Task: Add the task  Implement load balancing for better resource allocation to the section Capacity Planning Sprint in the project Transcend and add a Due Date to the respective task as 2023/11/15.
Action: Mouse moved to (528, 629)
Screenshot: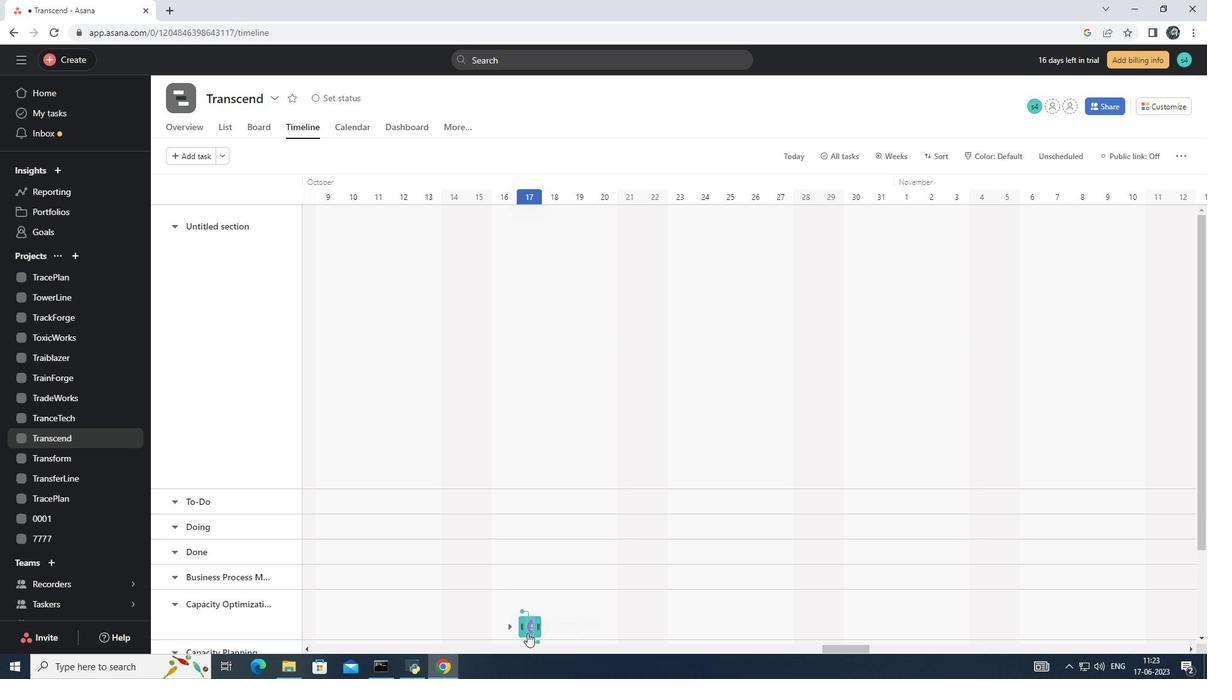 
Action: Mouse pressed left at (528, 629)
Screenshot: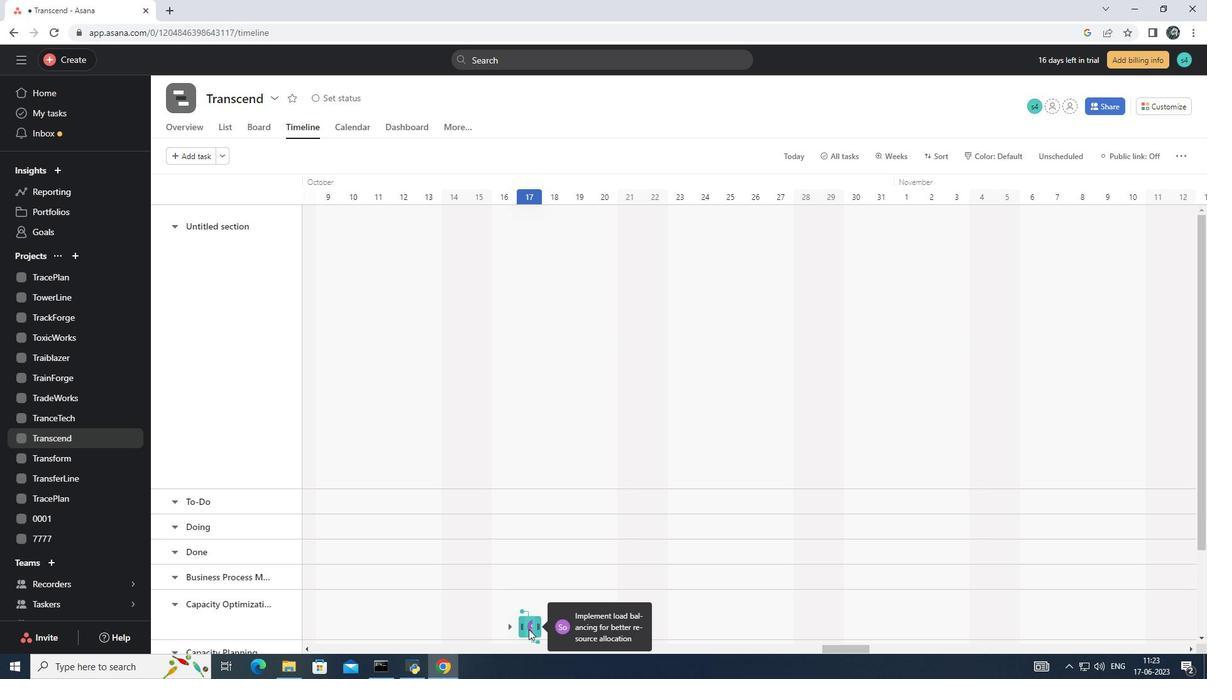 
Action: Mouse moved to (1029, 277)
Screenshot: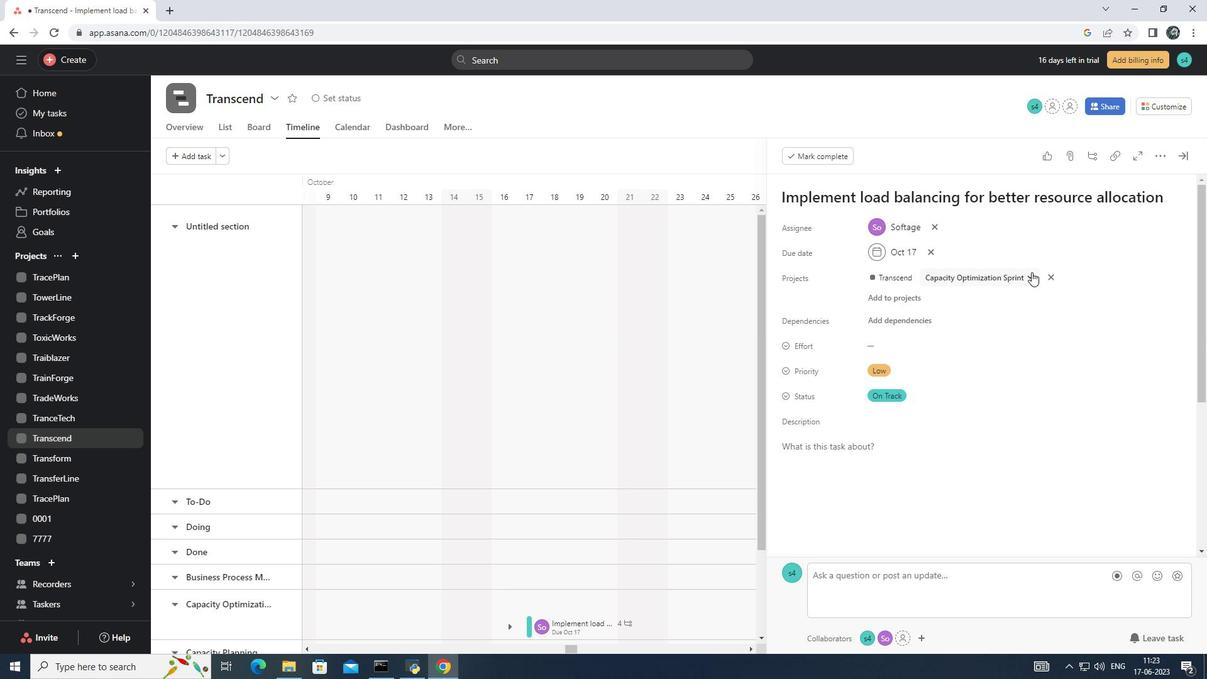 
Action: Mouse pressed left at (1029, 277)
Screenshot: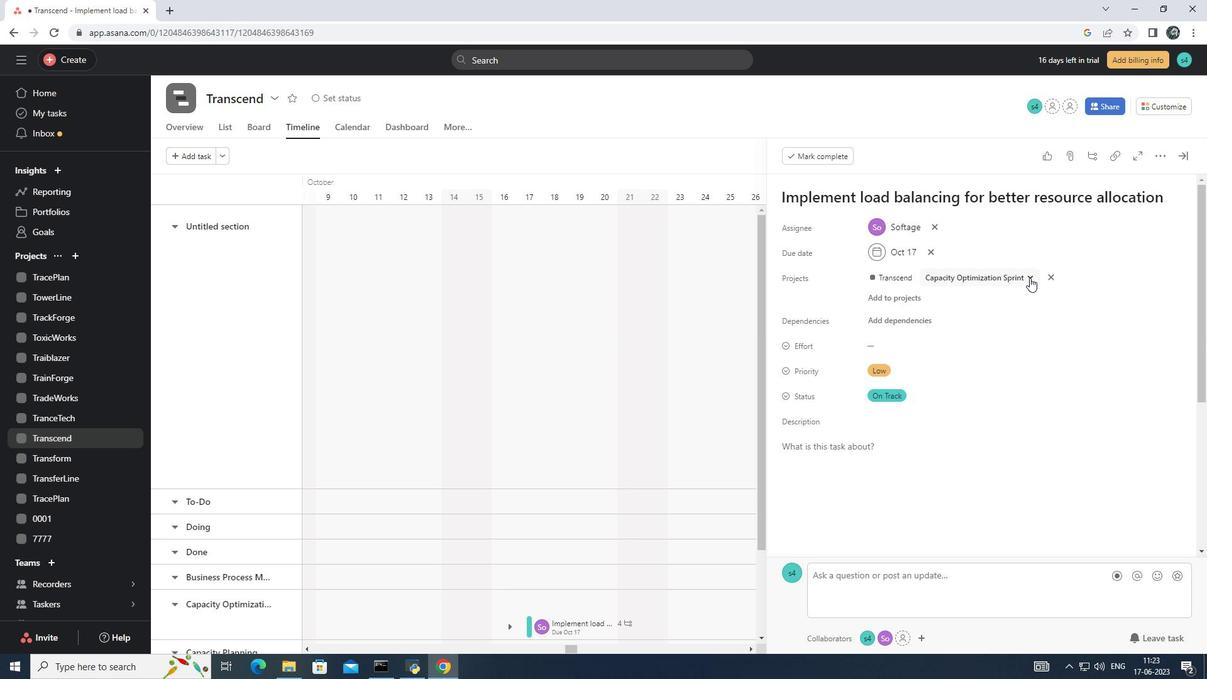 
Action: Mouse moved to (972, 445)
Screenshot: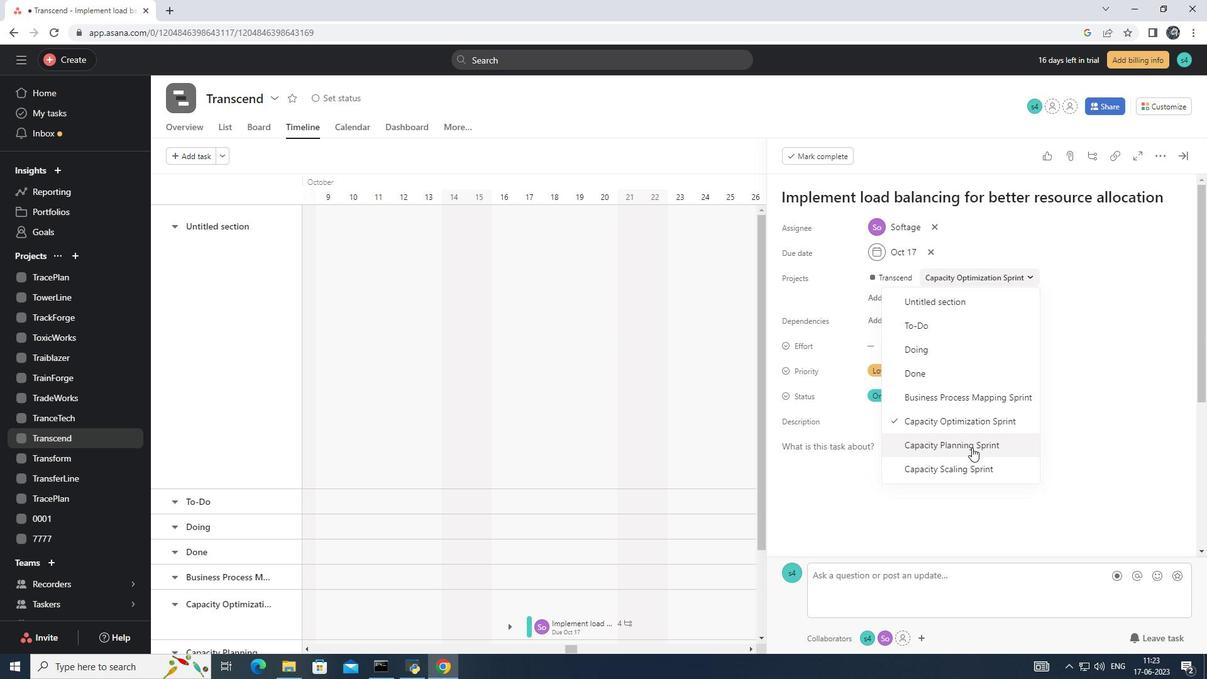 
Action: Mouse pressed left at (972, 445)
Screenshot: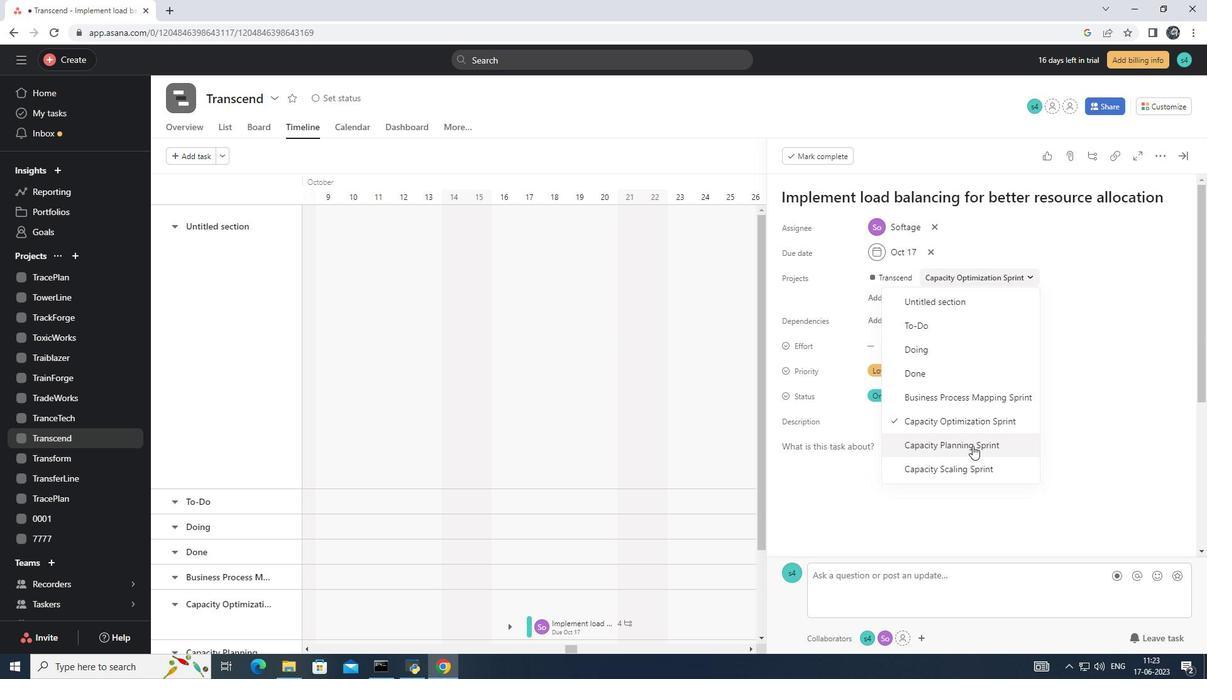 
Action: Mouse moved to (926, 254)
Screenshot: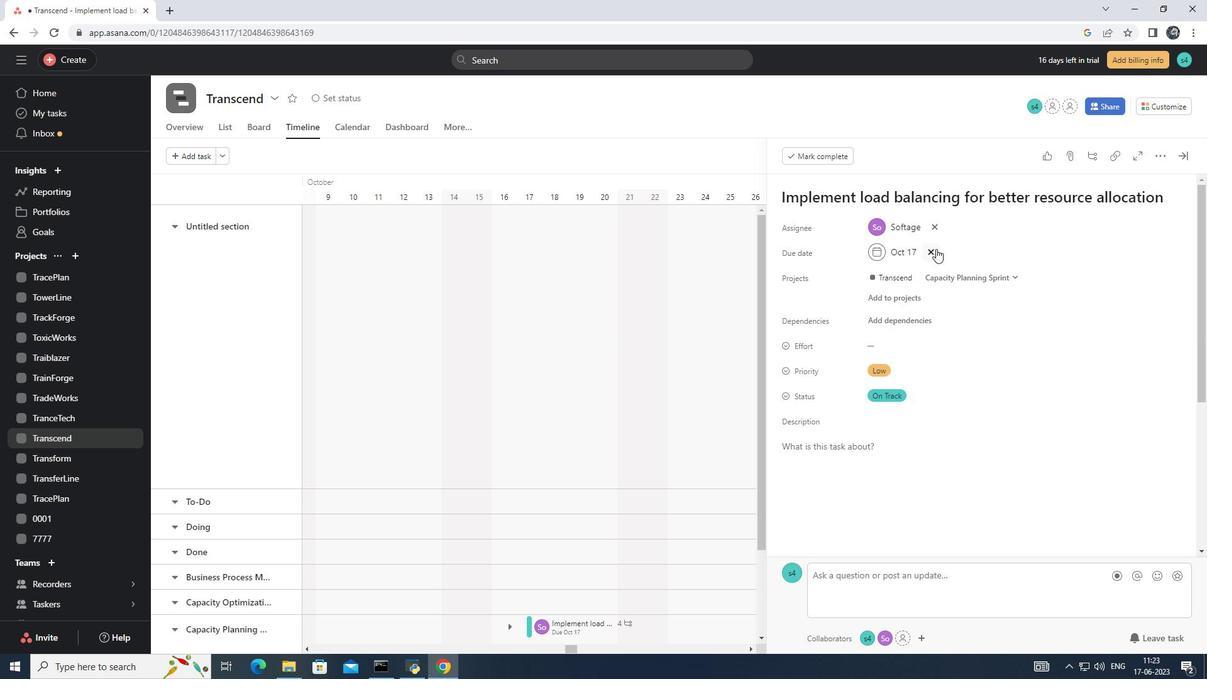 
Action: Mouse pressed left at (926, 254)
Screenshot: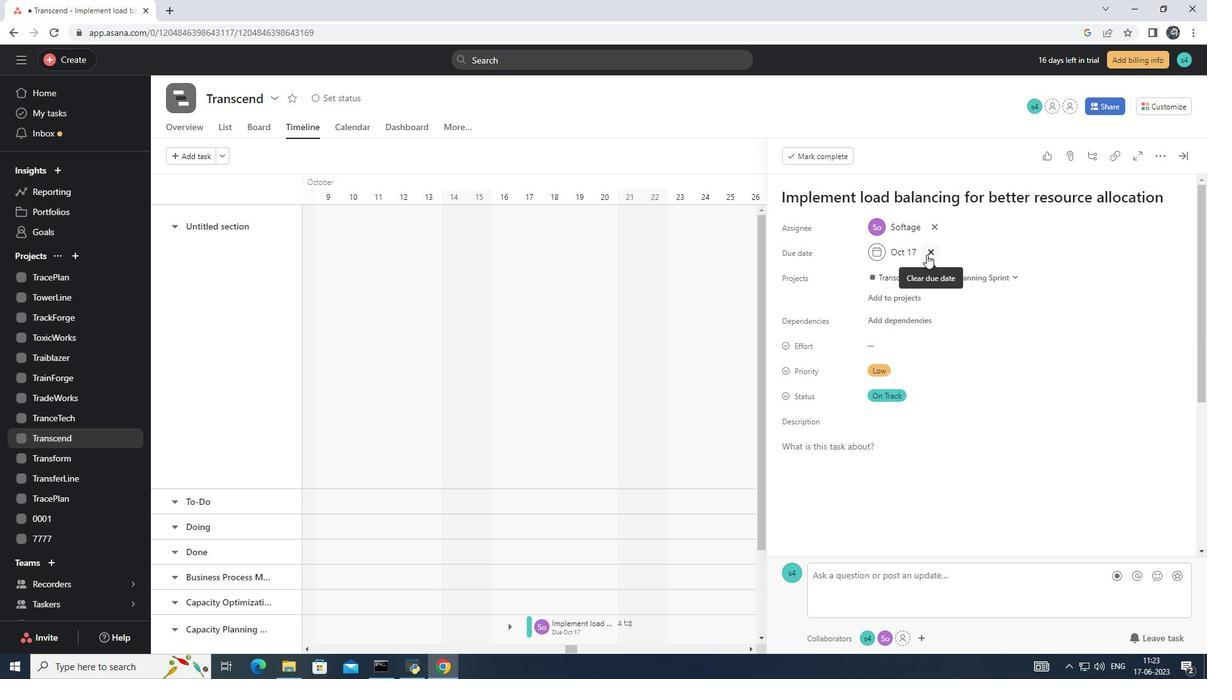 
Action: Mouse moved to (870, 249)
Screenshot: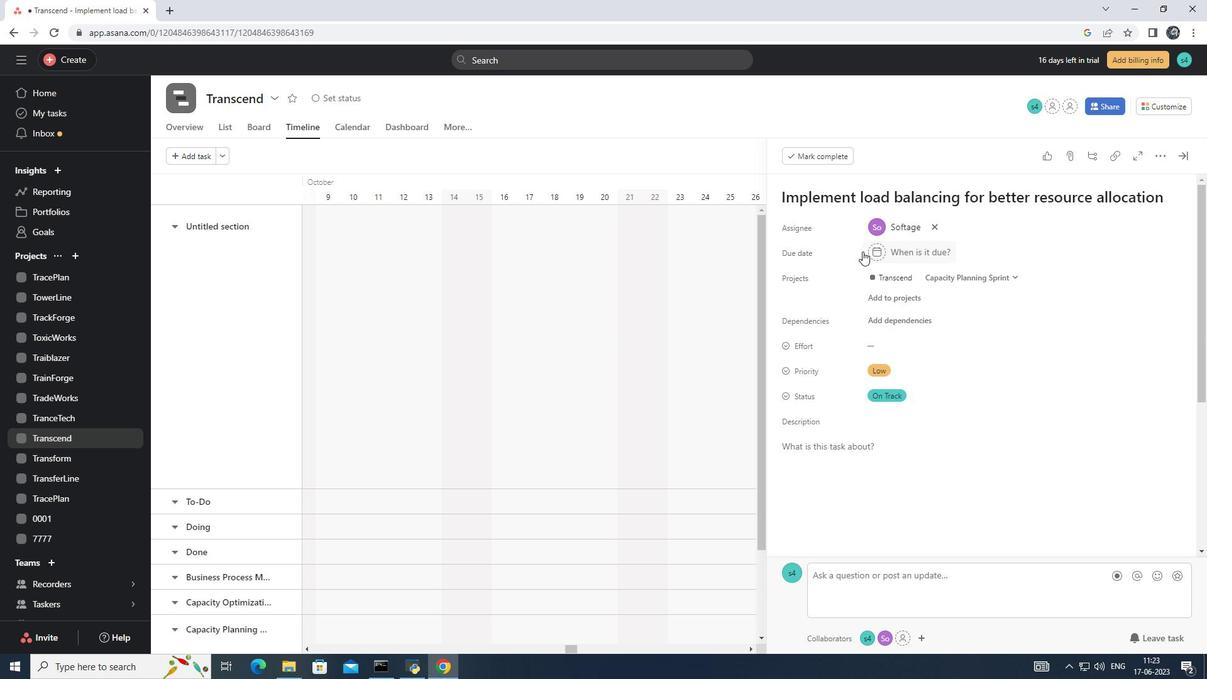 
Action: Mouse pressed left at (870, 249)
Screenshot: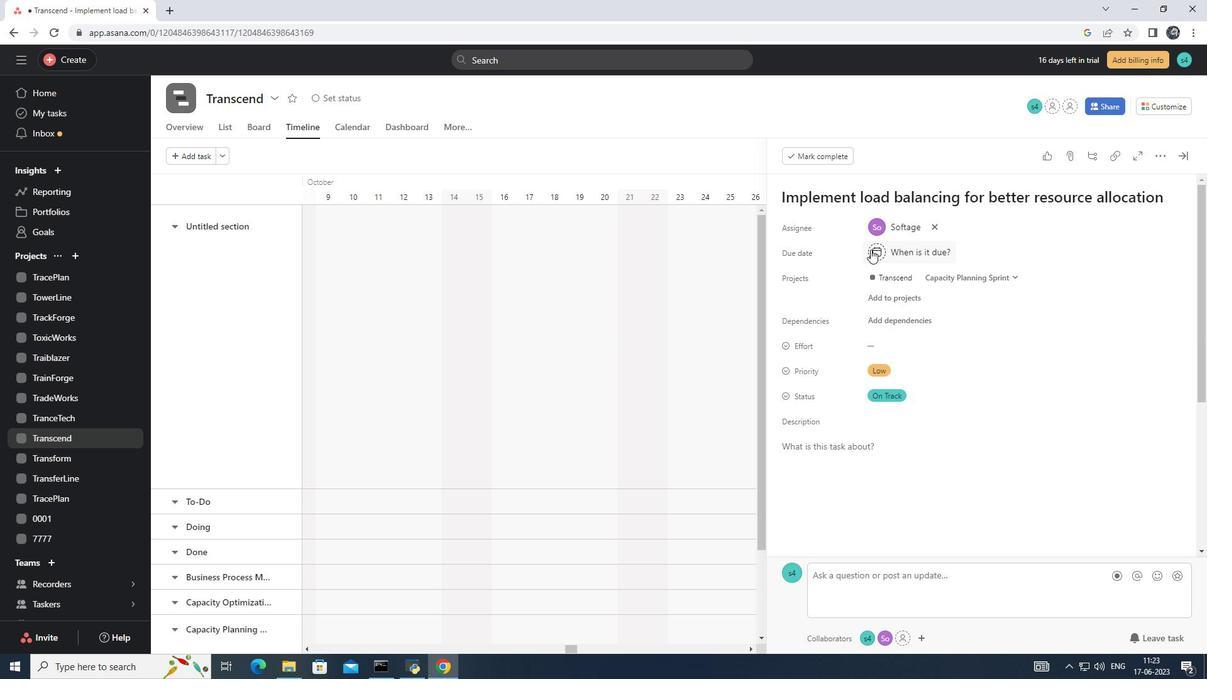 
Action: Mouse moved to (970, 285)
Screenshot: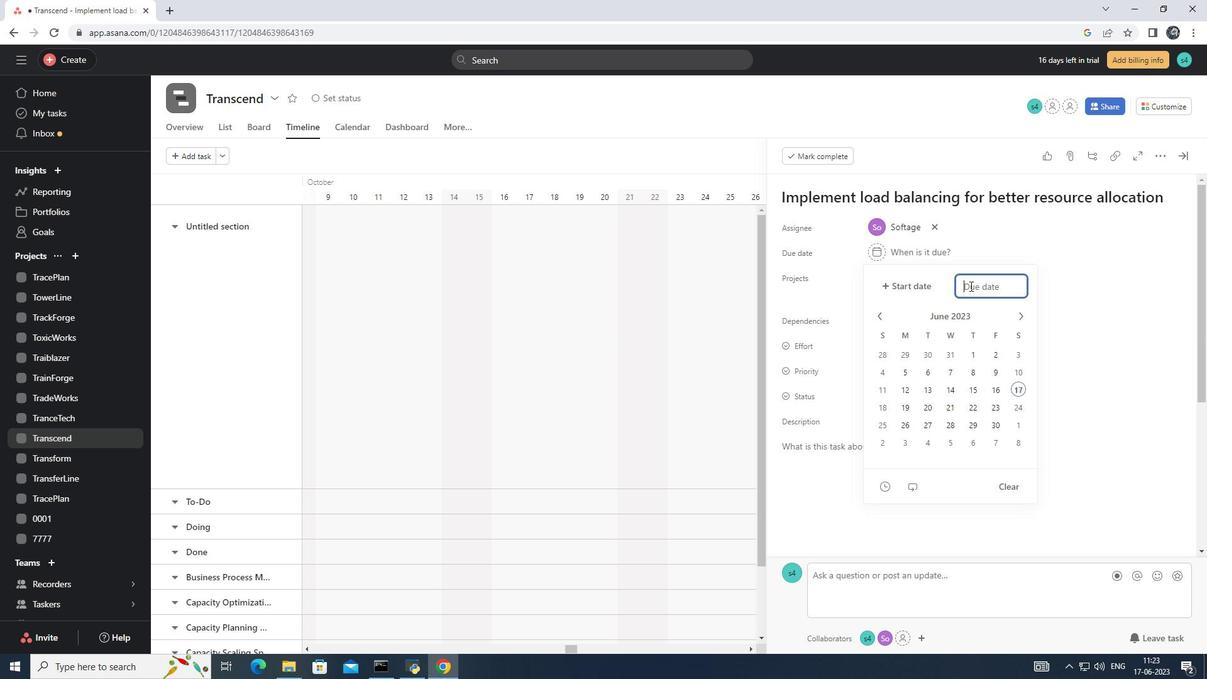 
Action: Mouse pressed left at (970, 285)
Screenshot: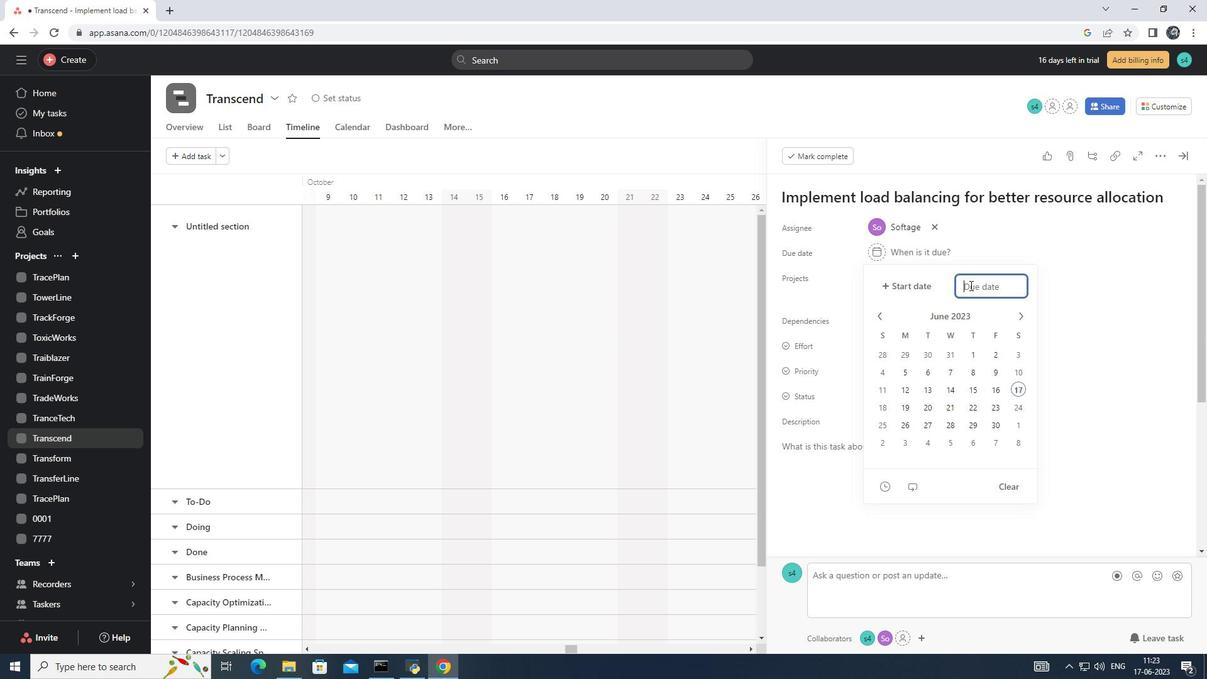 
Action: Mouse pressed left at (970, 285)
Screenshot: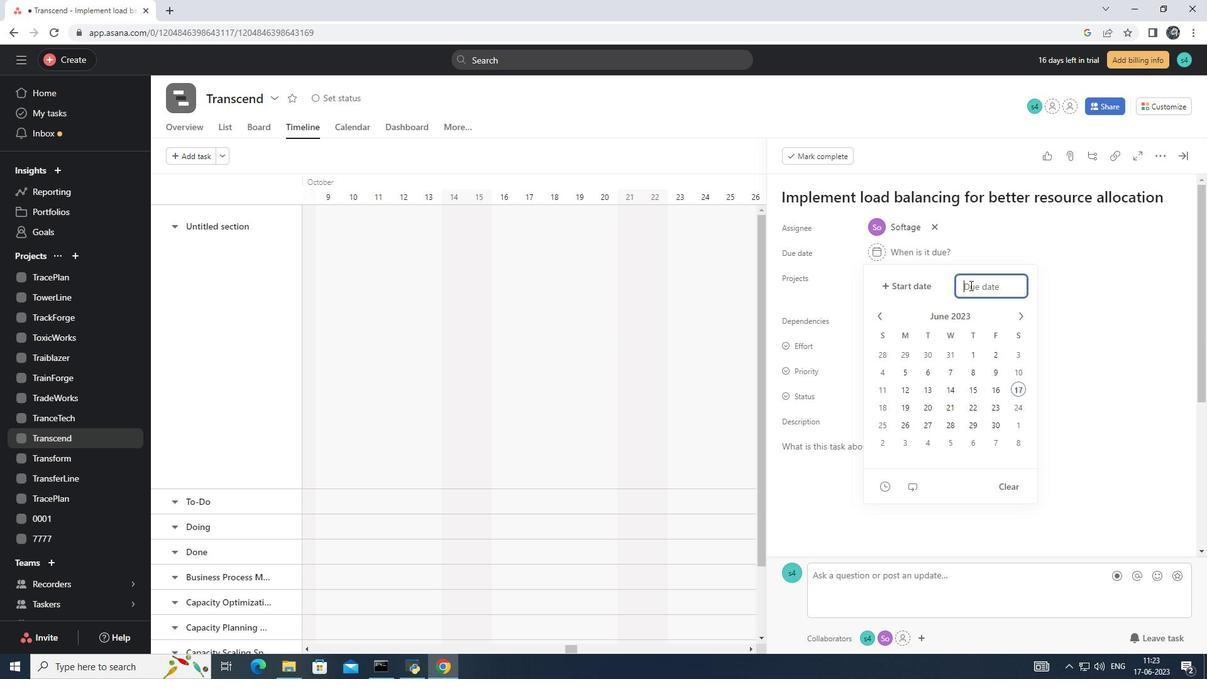 
Action: Key pressed 202
Screenshot: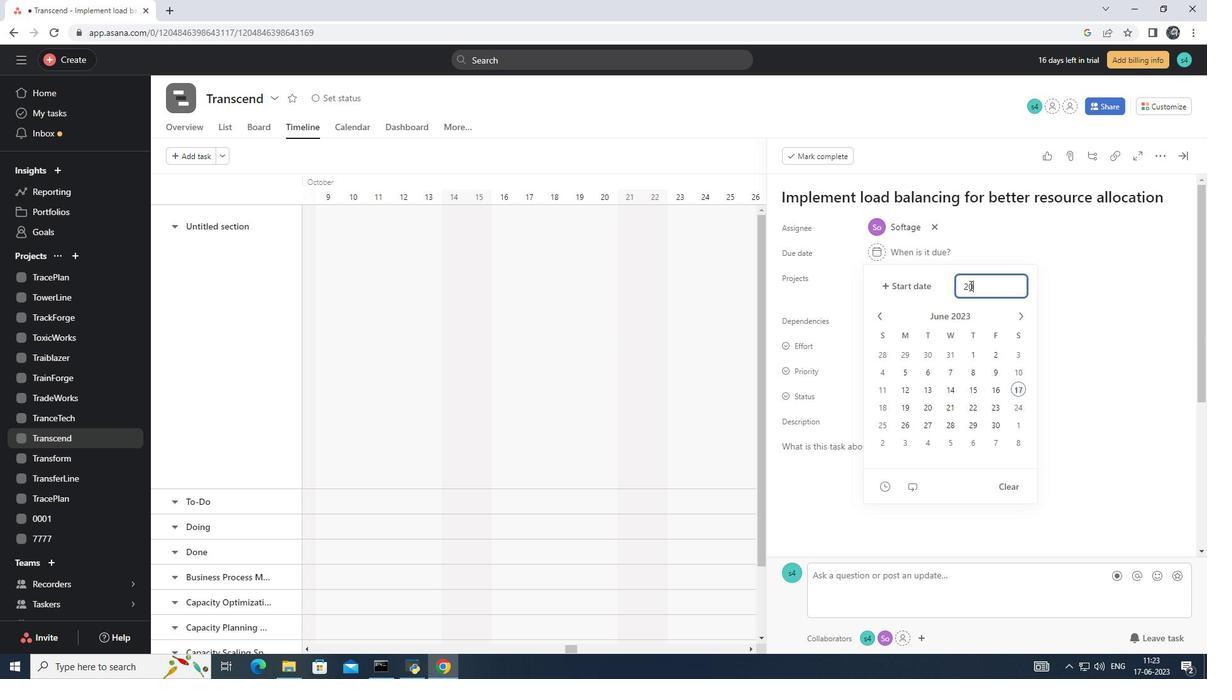 
Action: Mouse moved to (1016, 284)
Screenshot: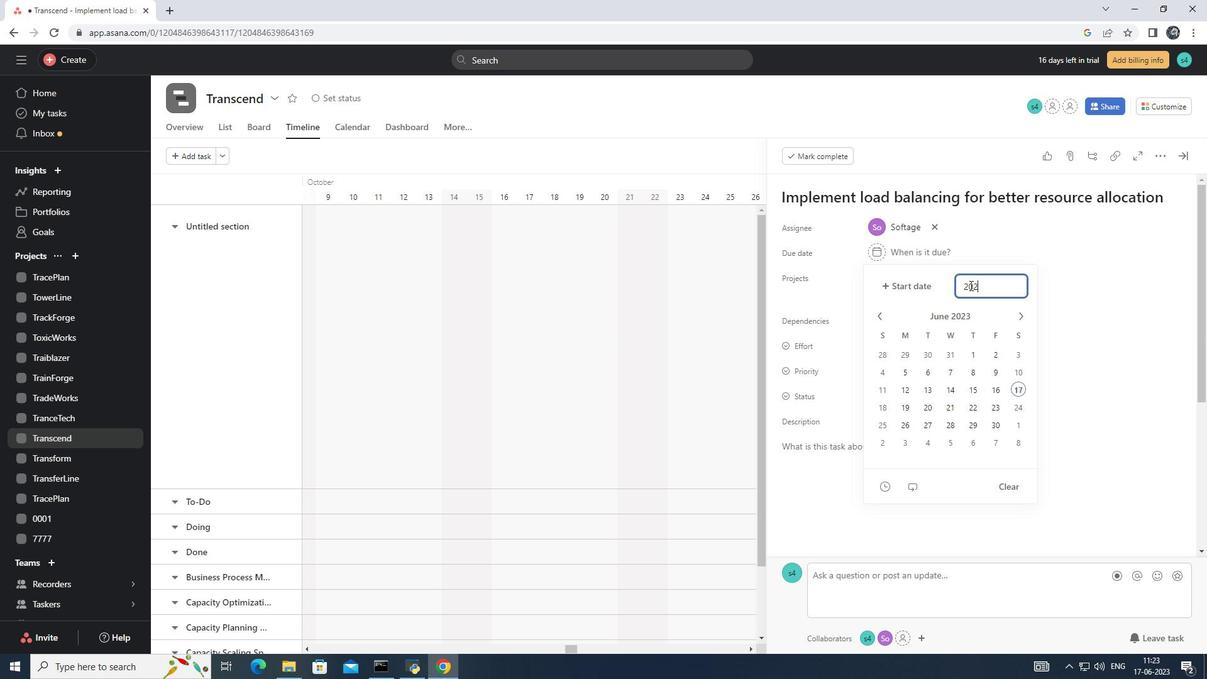 
Action: Key pressed 3
Screenshot: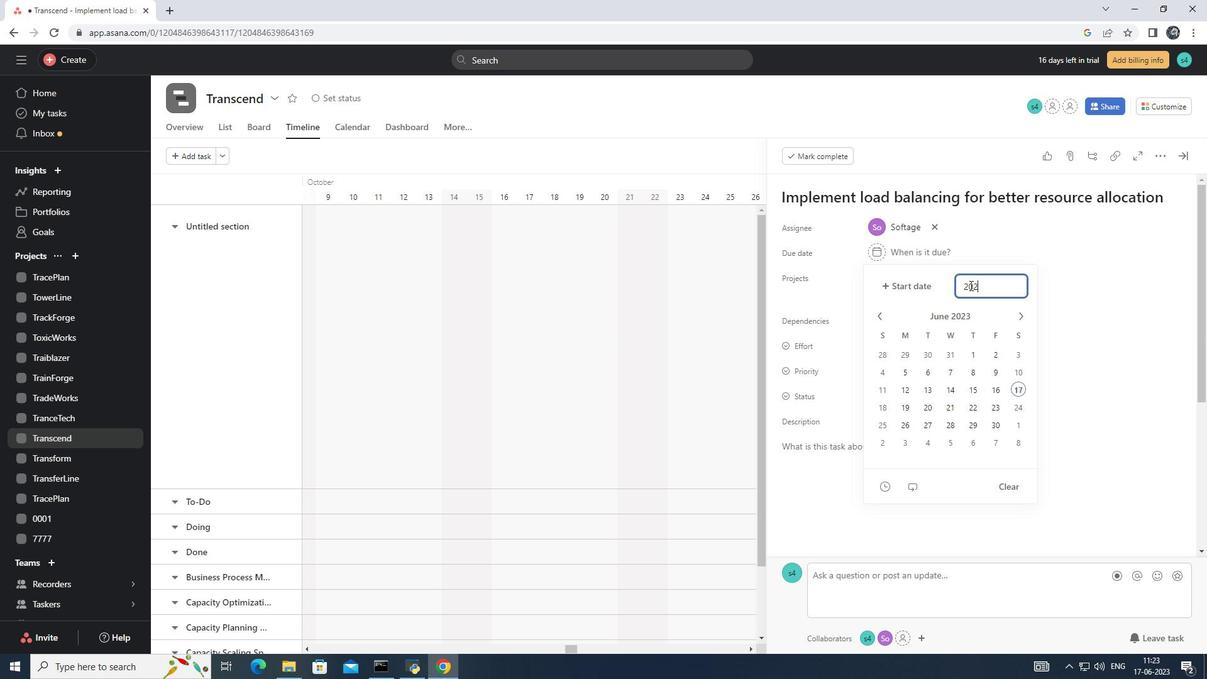 
Action: Mouse moved to (1017, 284)
Screenshot: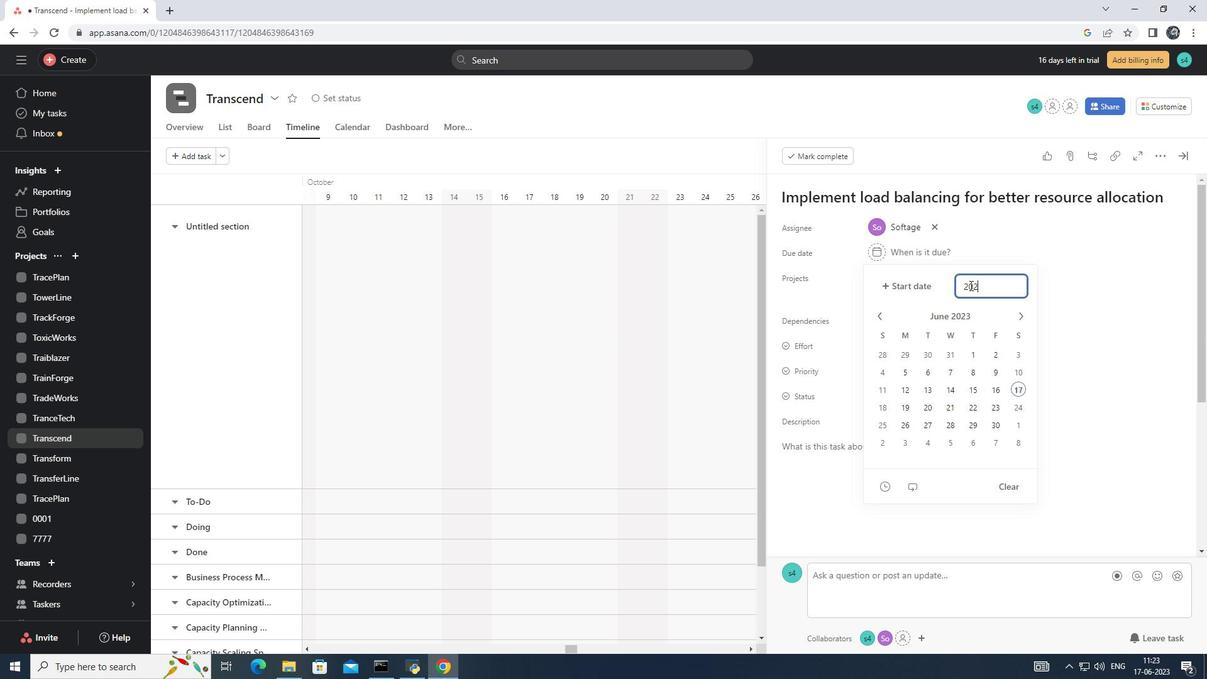 
Action: Key pressed /11/15<Key.enter>
Screenshot: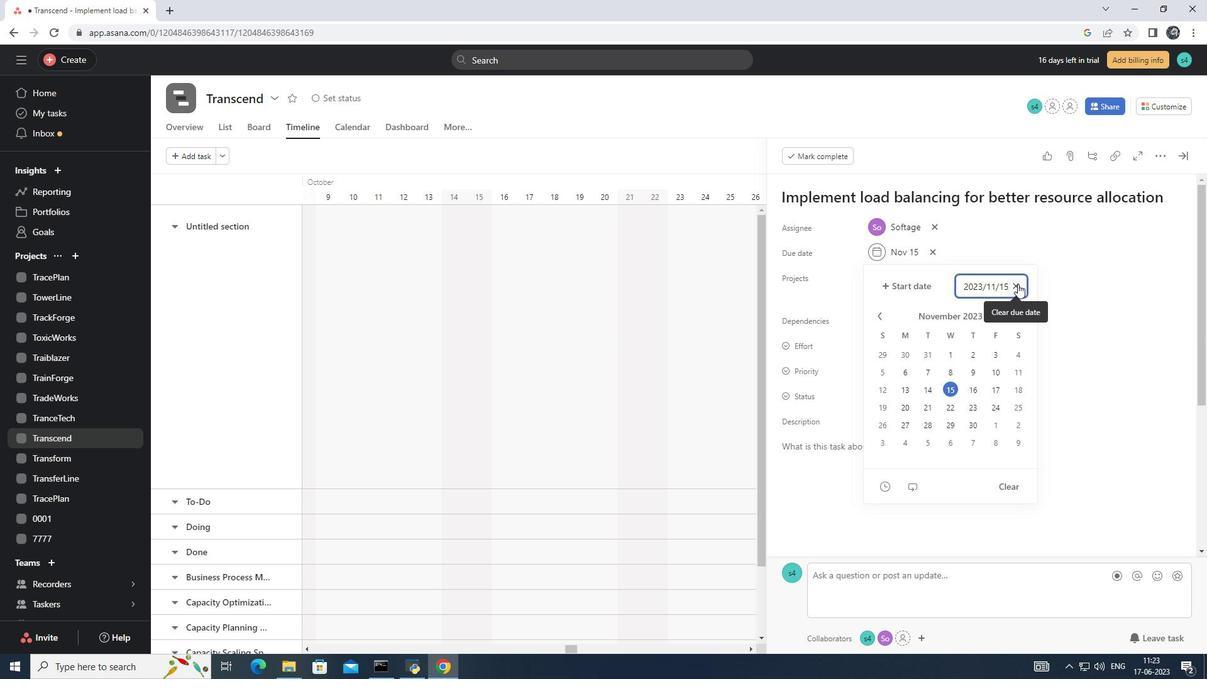 
Action: Mouse moved to (1118, 179)
Screenshot: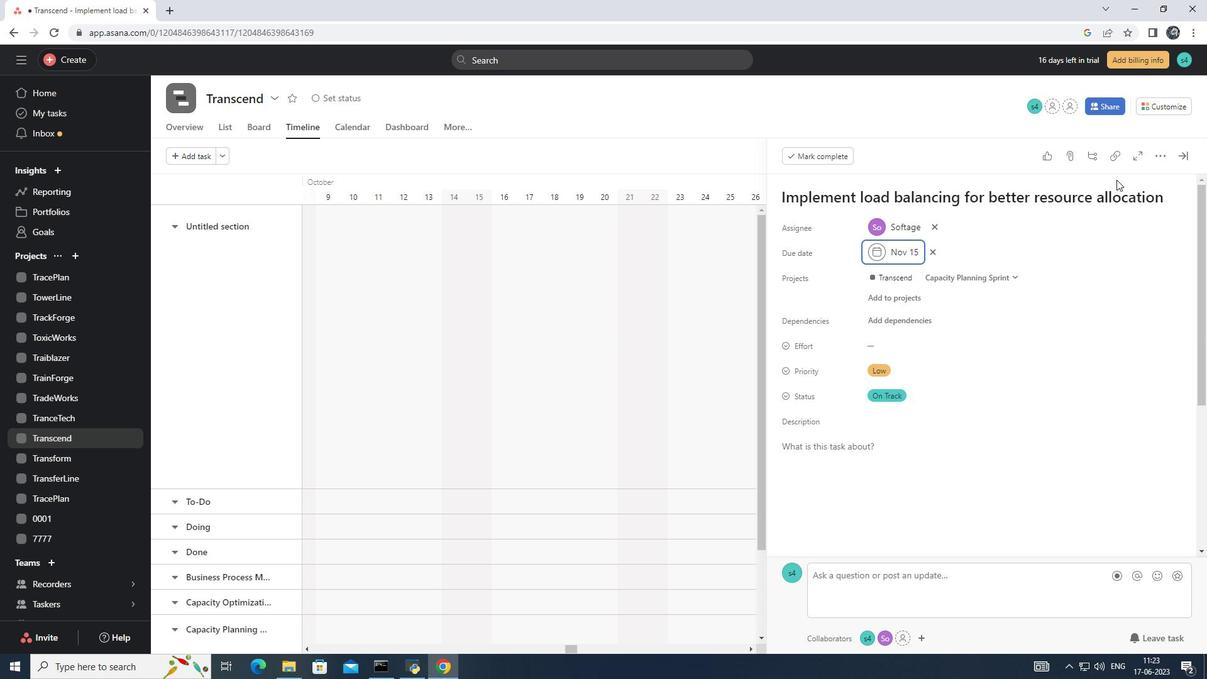 
